 Task: In the  document criticaltinkingskills.html Share this file with 'softage.5@softage.net' Make a copy of the file 'without changing the auto name' Delete the  copy of the file
Action: Mouse moved to (37, 61)
Screenshot: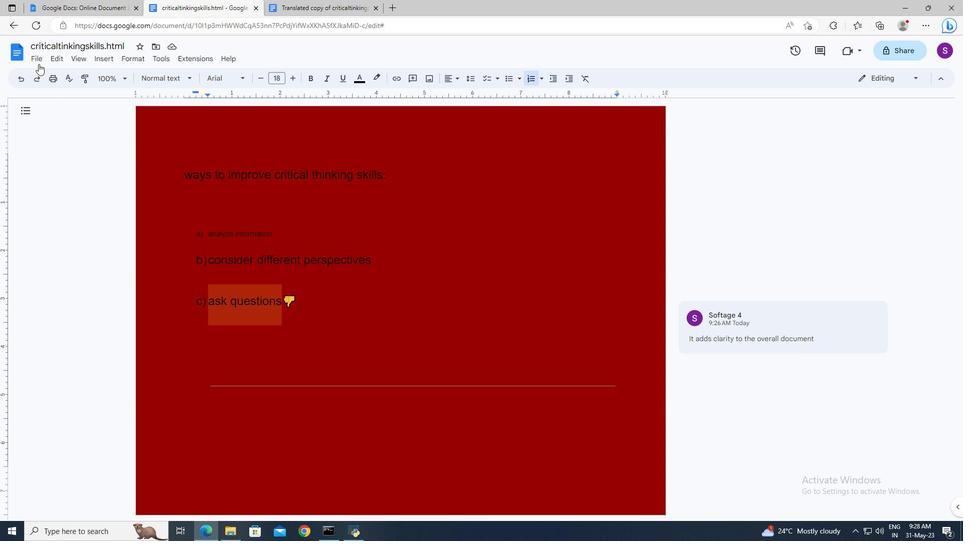 
Action: Mouse pressed left at (37, 61)
Screenshot: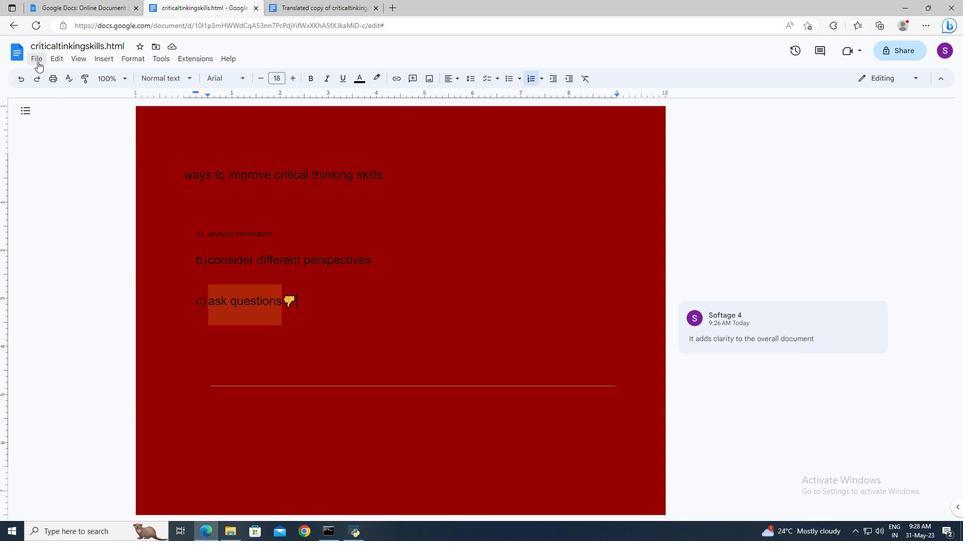 
Action: Mouse moved to (207, 135)
Screenshot: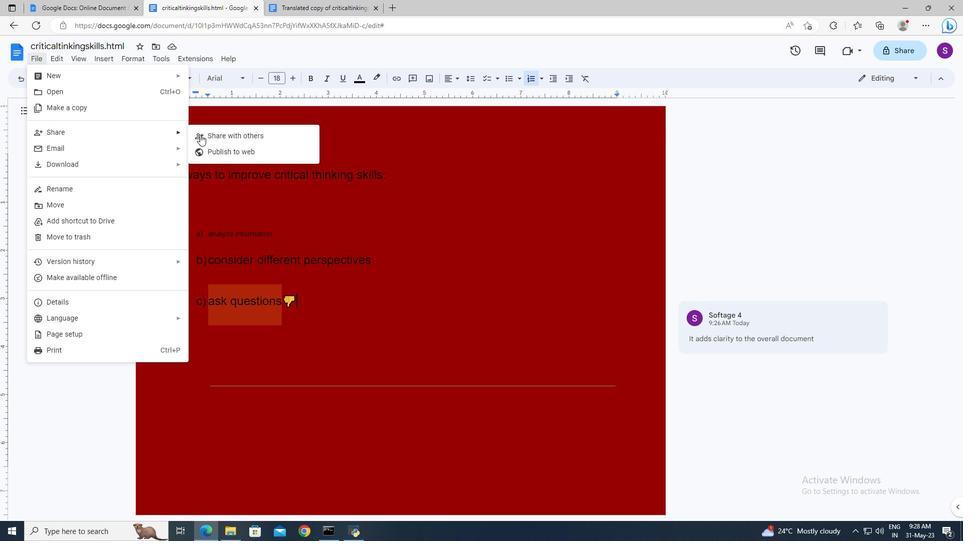 
Action: Mouse pressed left at (207, 135)
Screenshot: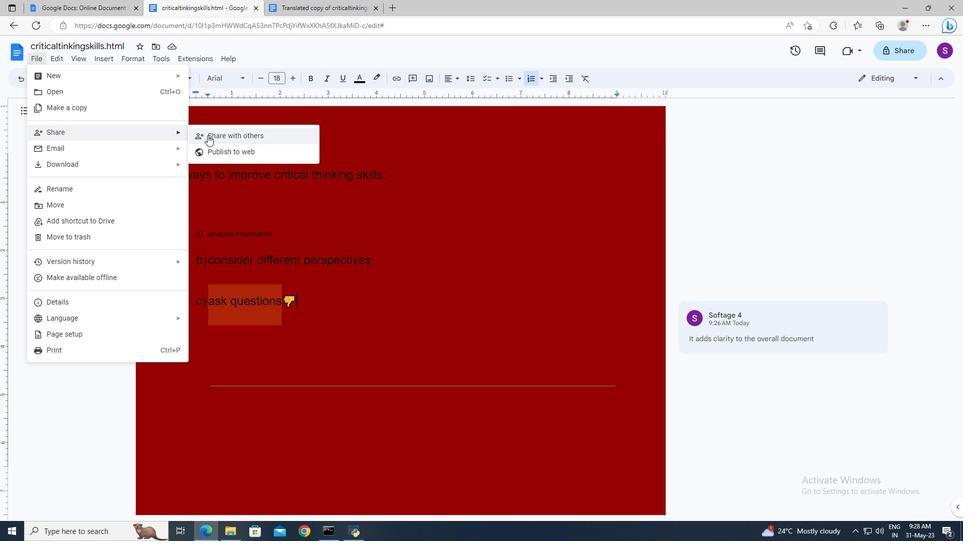 
Action: Mouse moved to (433, 218)
Screenshot: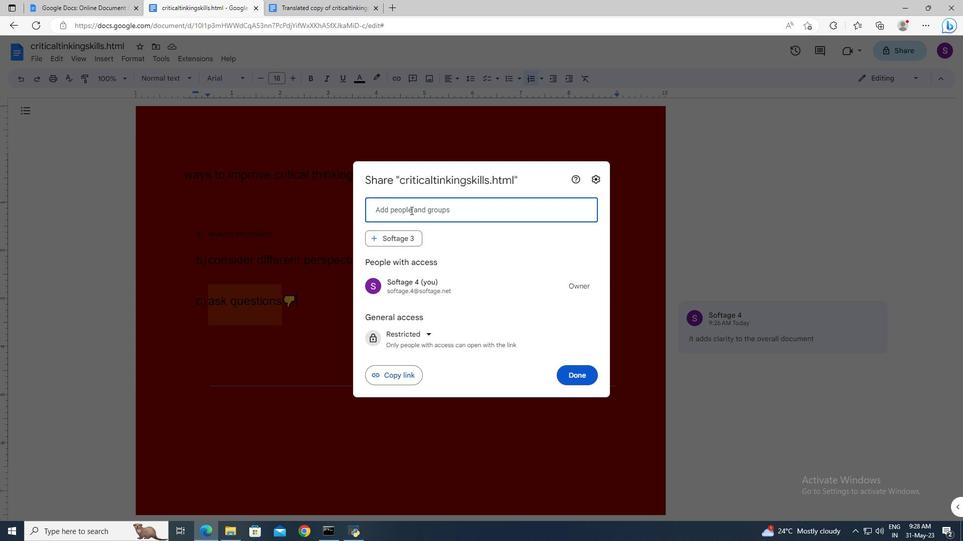 
Action: Mouse pressed left at (433, 218)
Screenshot: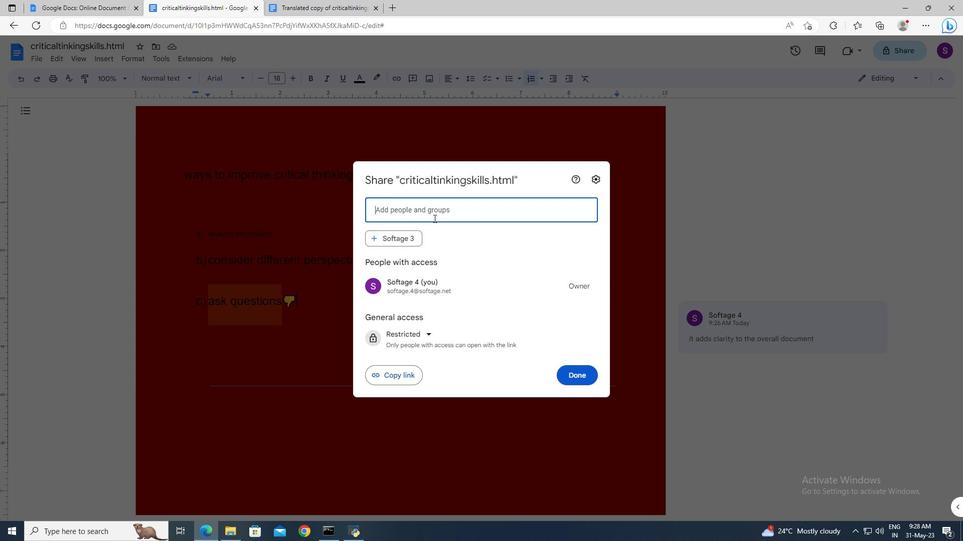 
Action: Key pressed softage.5<Key.shift><Key.shift>@softage.net<Key.enter>
Screenshot: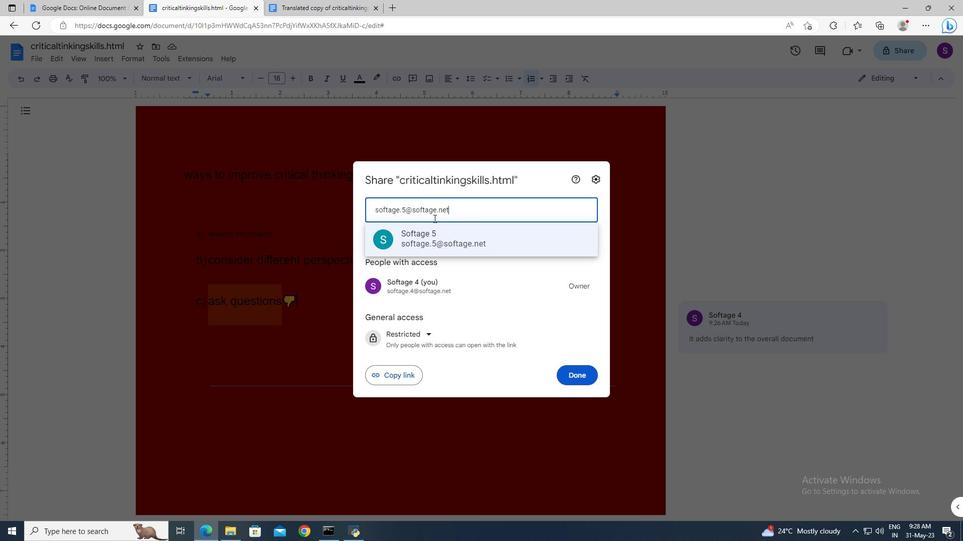 
Action: Mouse moved to (570, 363)
Screenshot: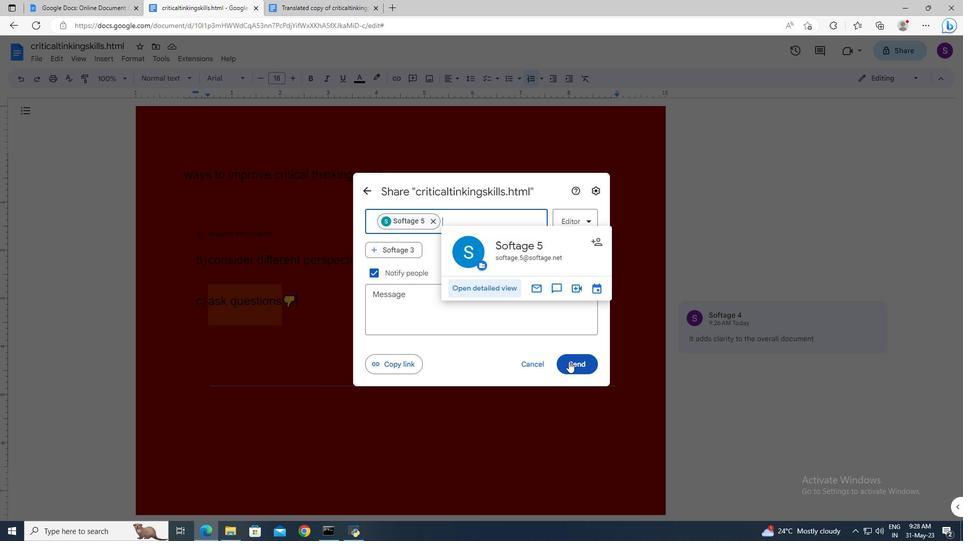 
Action: Mouse pressed left at (570, 363)
Screenshot: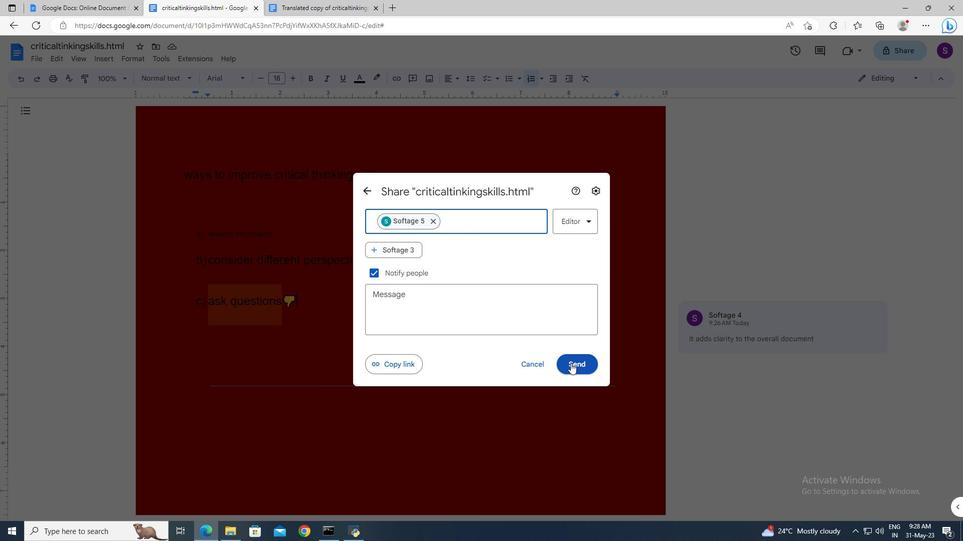 
Action: Mouse moved to (38, 61)
Screenshot: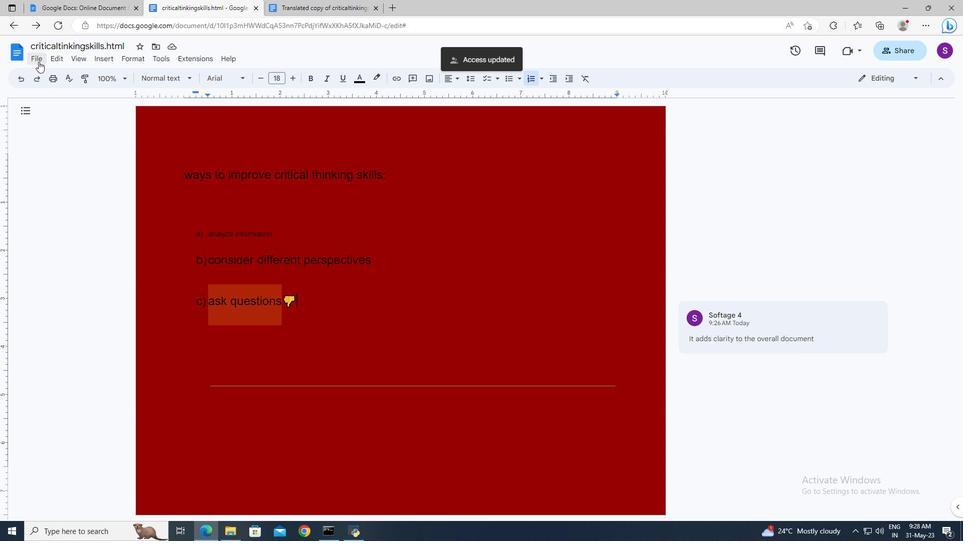 
Action: Mouse pressed left at (38, 61)
Screenshot: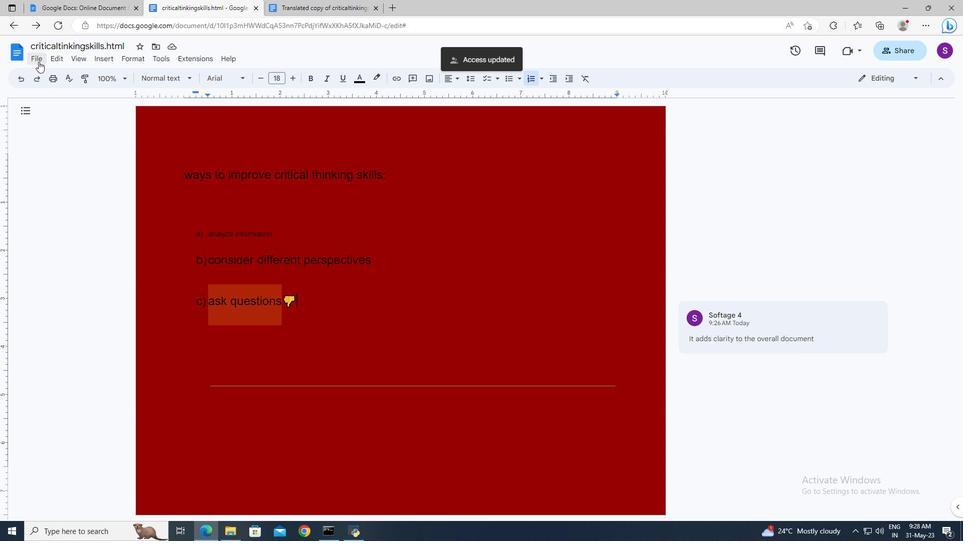 
Action: Mouse moved to (47, 104)
Screenshot: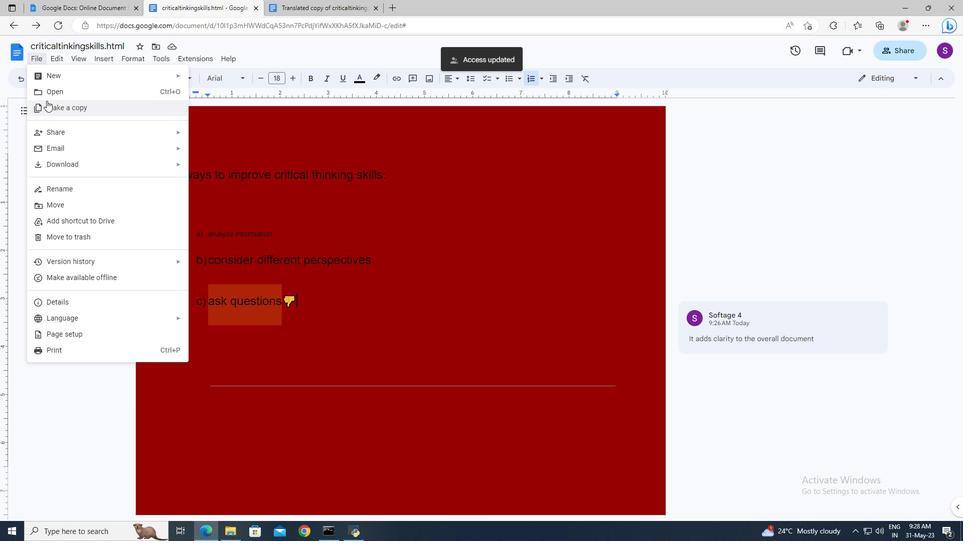 
Action: Mouse pressed left at (47, 104)
Screenshot: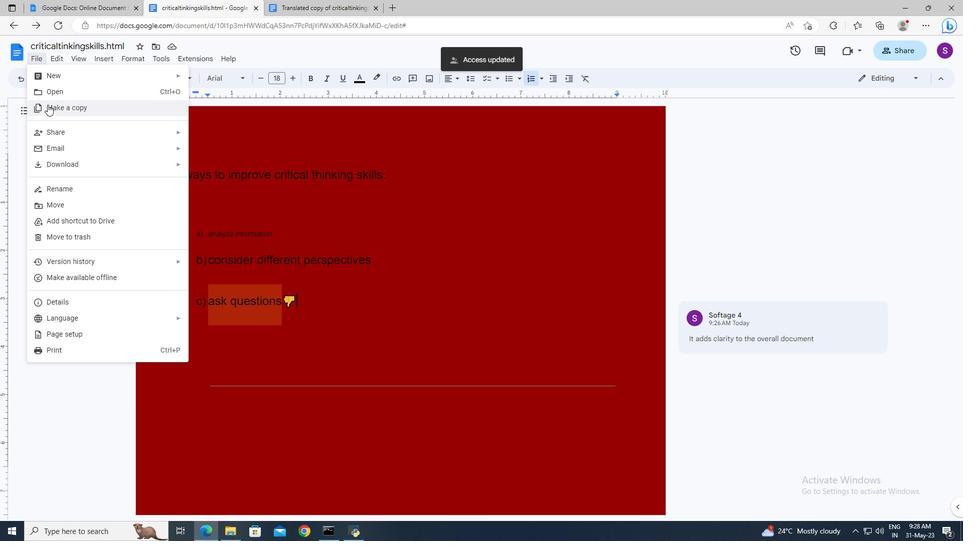 
Action: Mouse moved to (529, 354)
Screenshot: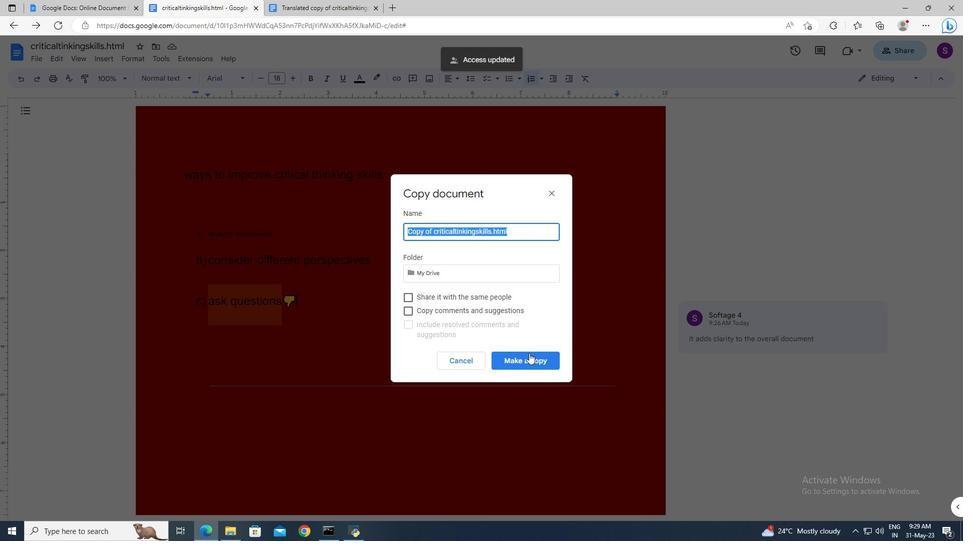 
Action: Mouse pressed left at (529, 354)
Screenshot: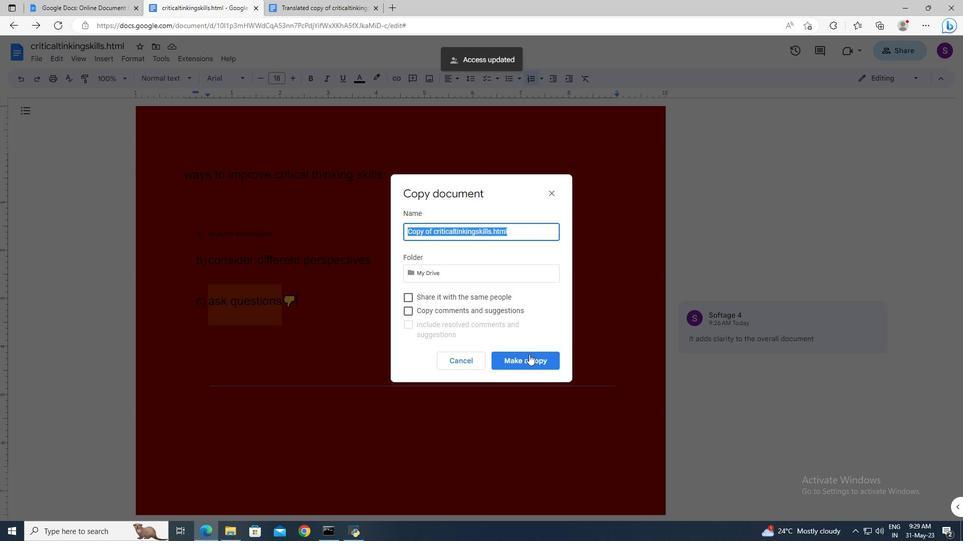 
Action: Mouse moved to (41, 61)
Screenshot: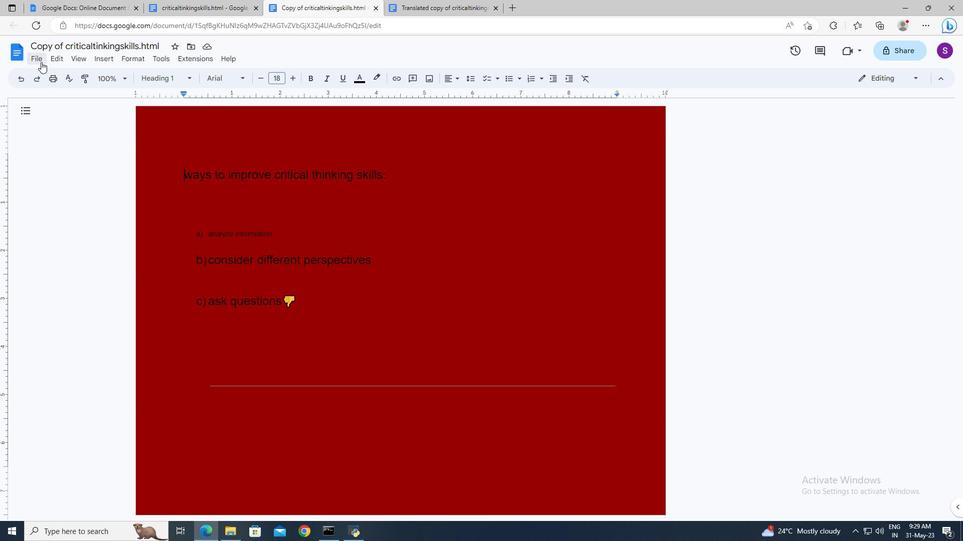 
Action: Mouse pressed left at (41, 61)
Screenshot: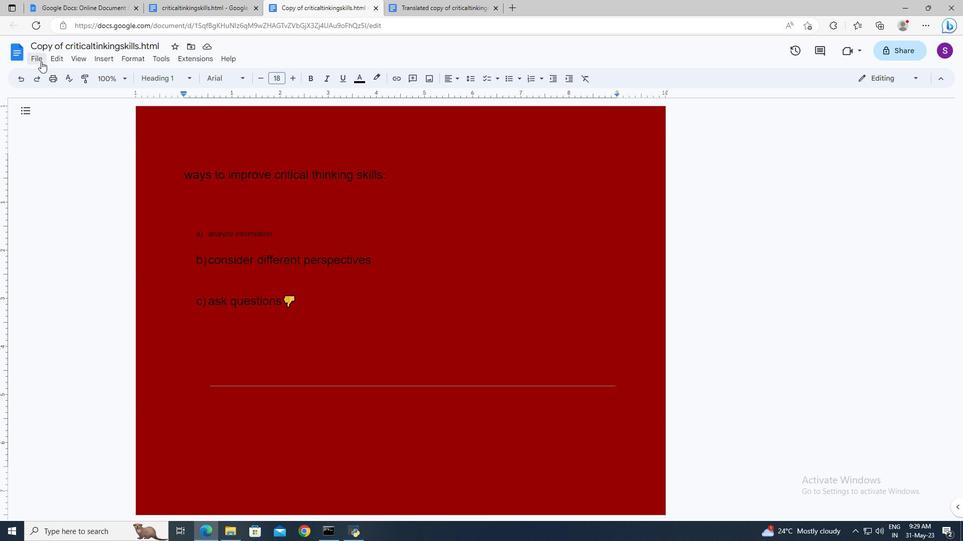 
Action: Mouse moved to (58, 234)
Screenshot: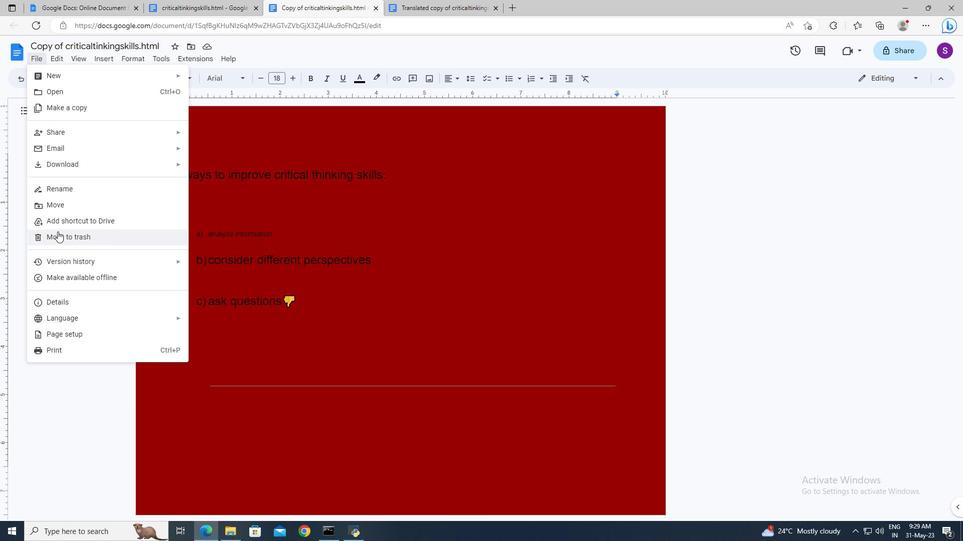 
Action: Mouse pressed left at (58, 234)
Screenshot: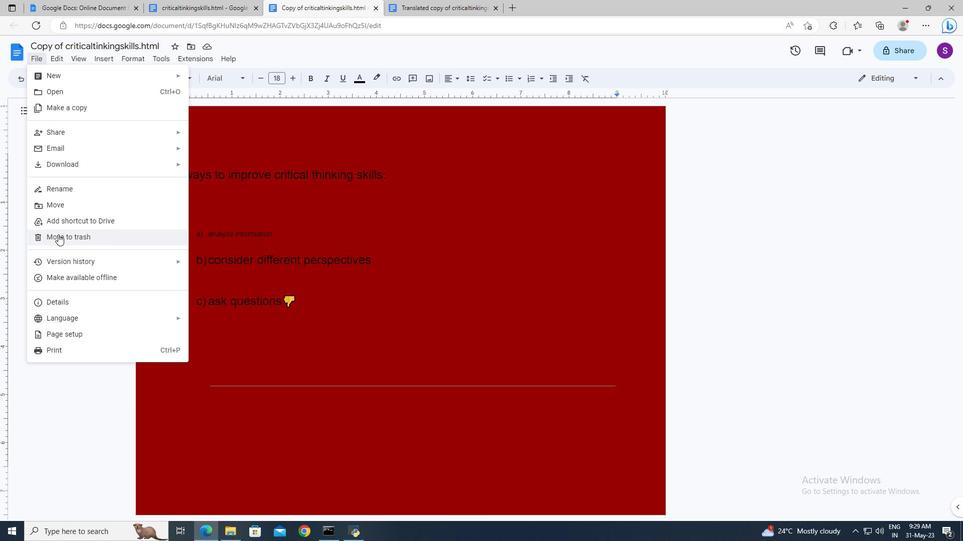 
Action: Mouse moved to (58, 235)
Screenshot: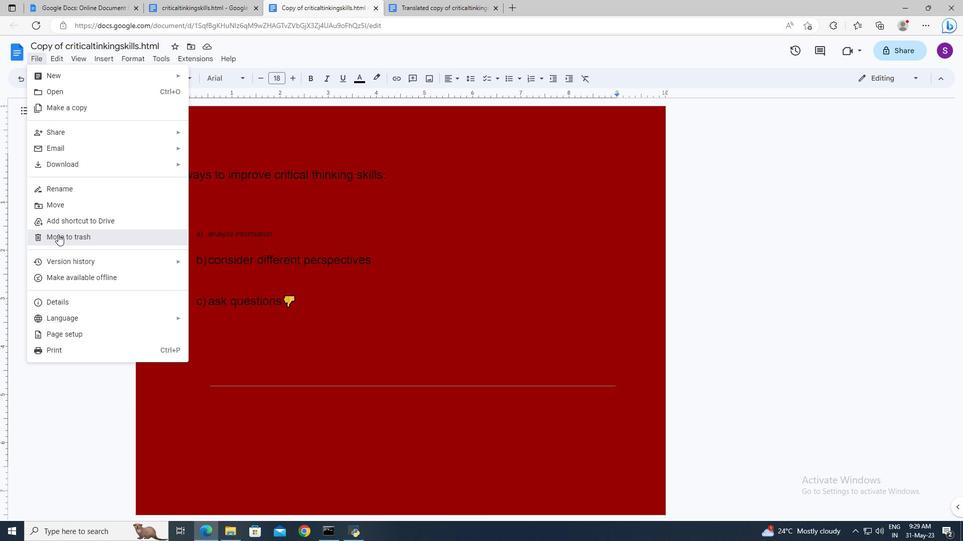 
